 Task: Add the action, sort the list by votes in list in descending order.
Action: Mouse moved to (776, 260)
Screenshot: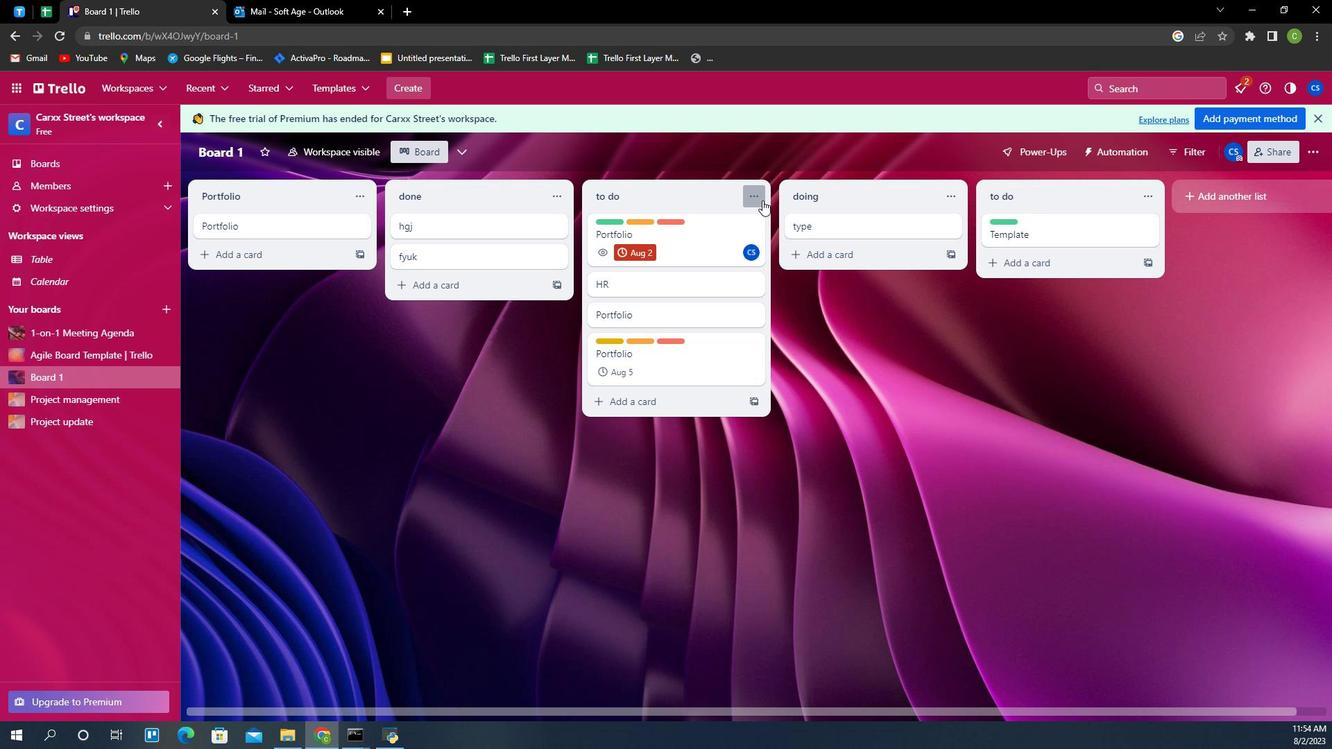 
Action: Mouse pressed left at (776, 260)
Screenshot: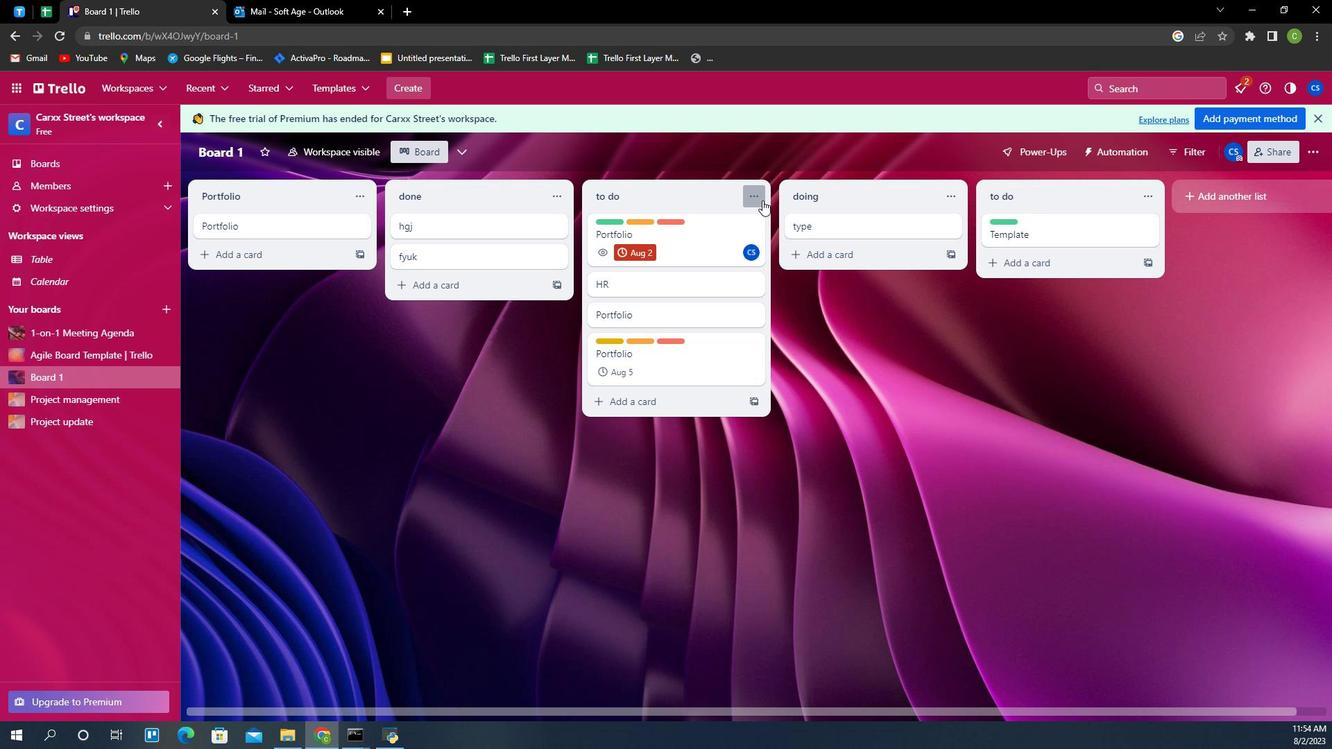 
Action: Mouse moved to (798, 436)
Screenshot: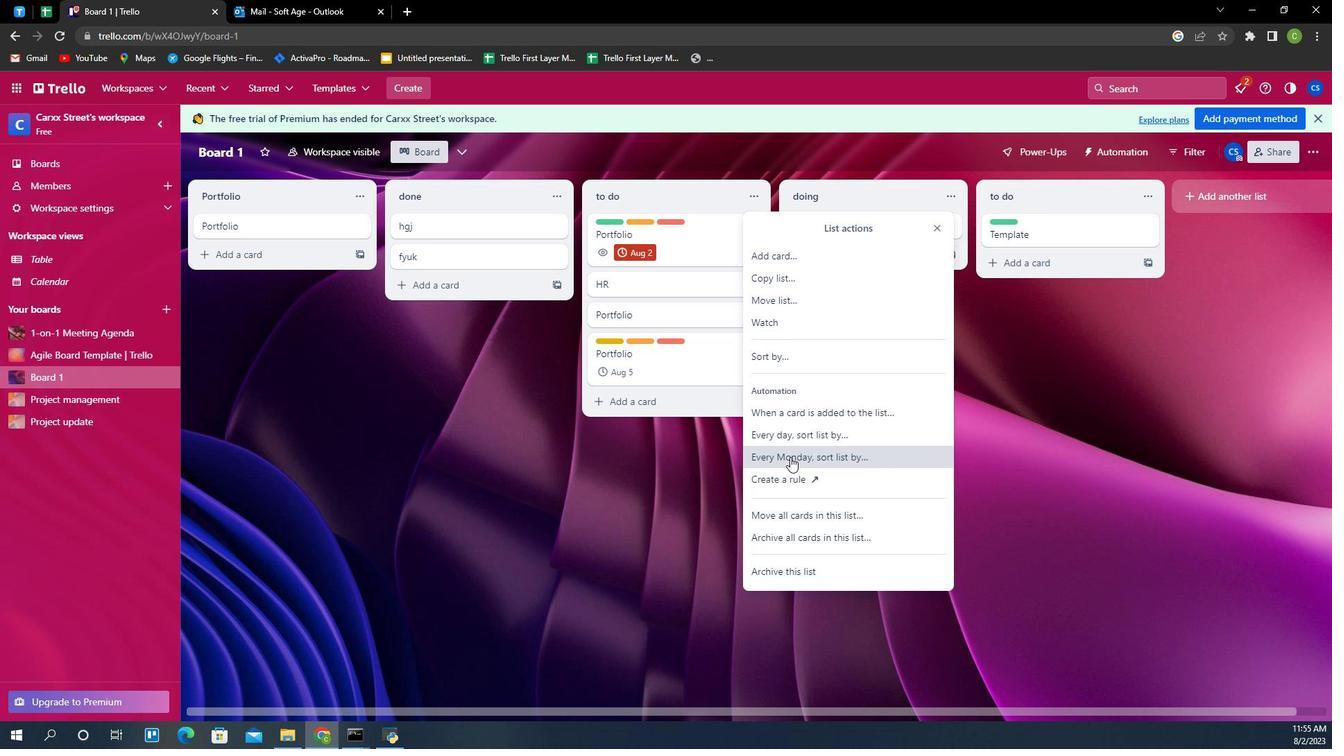 
Action: Mouse pressed left at (798, 436)
Screenshot: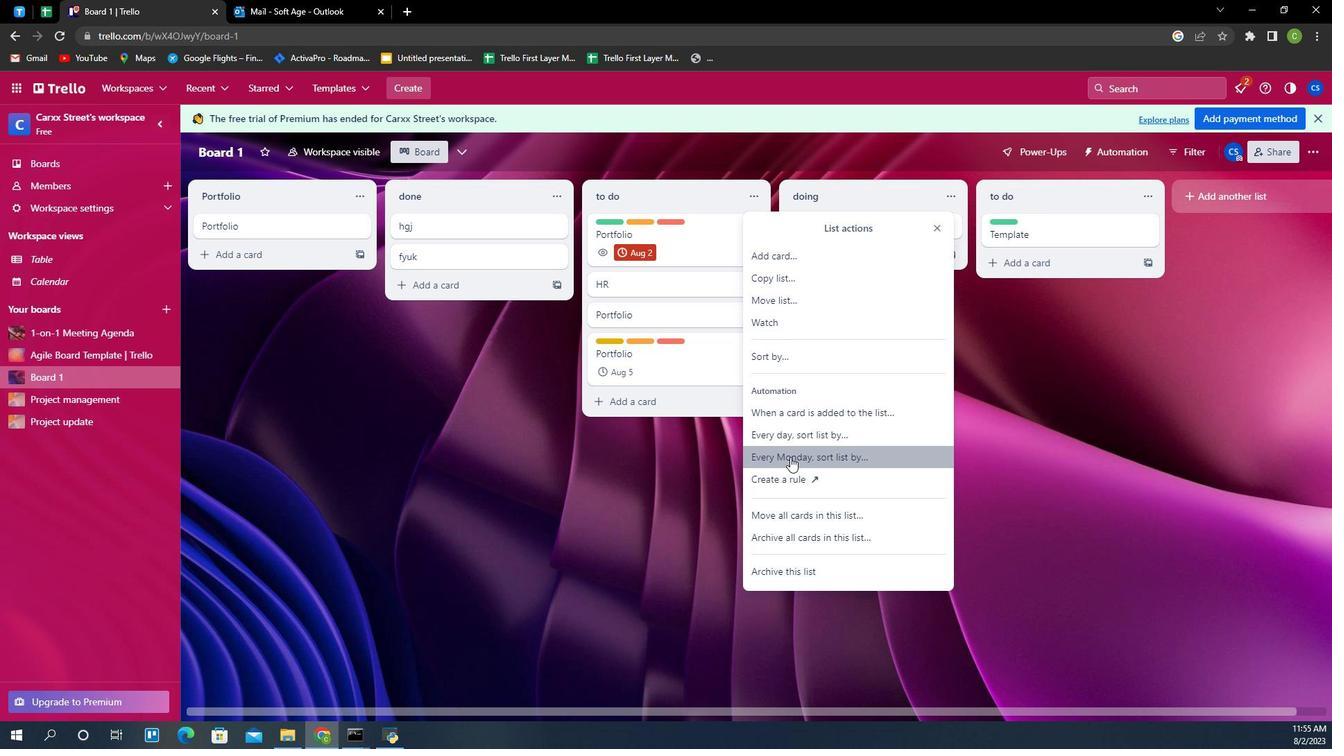 
Action: Mouse moved to (825, 416)
Screenshot: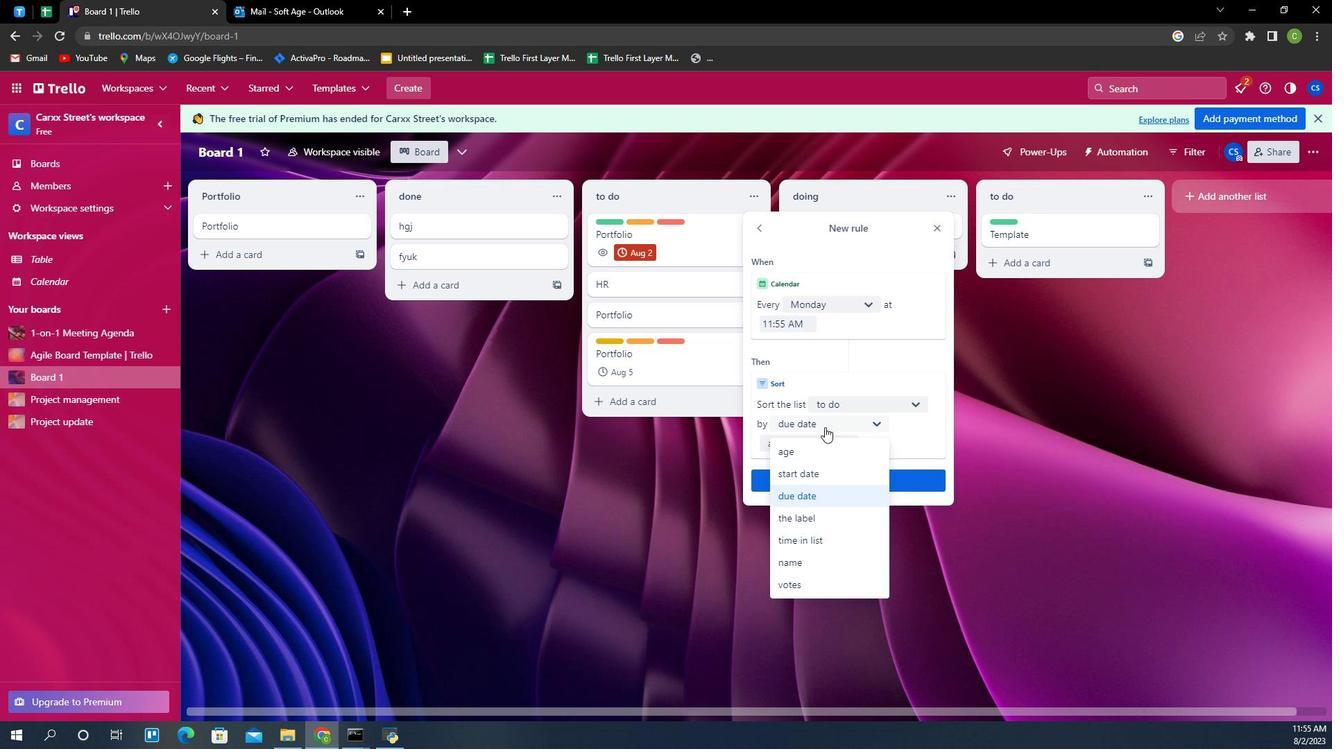 
Action: Mouse pressed left at (825, 416)
Screenshot: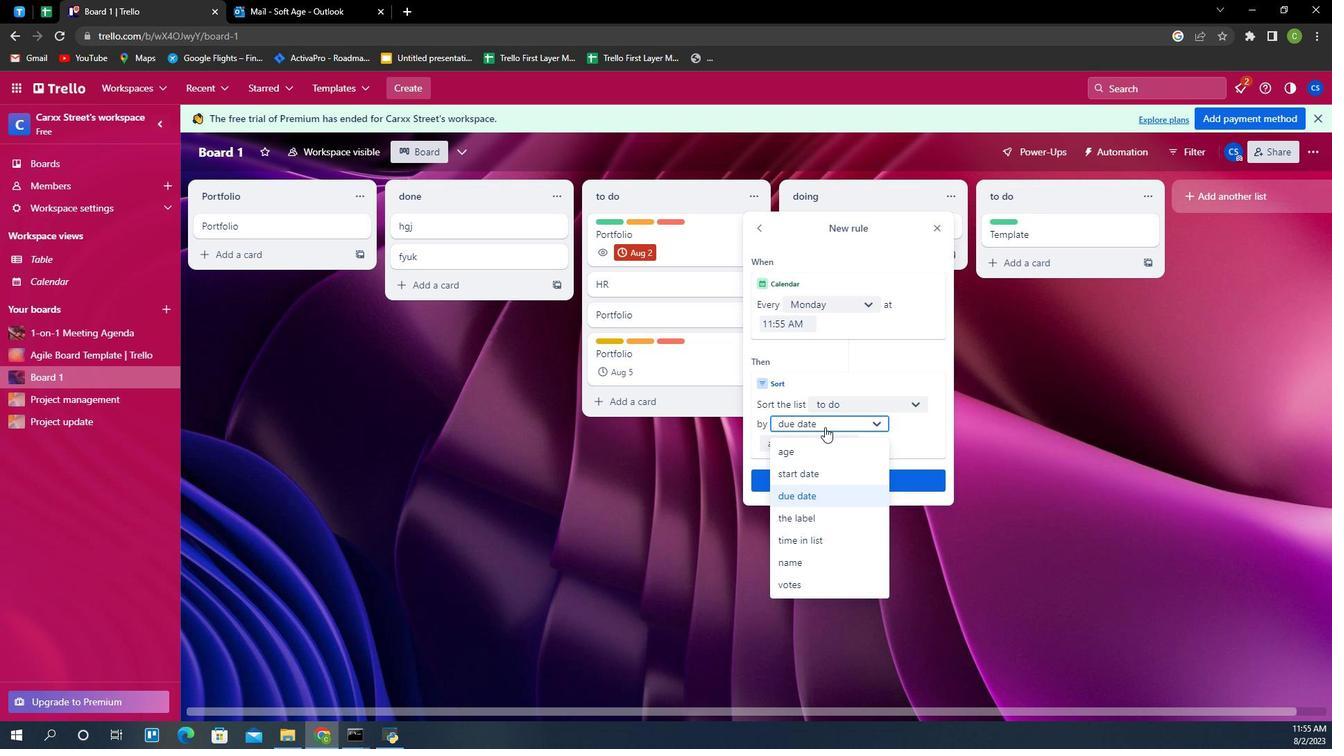 
Action: Mouse moved to (812, 526)
Screenshot: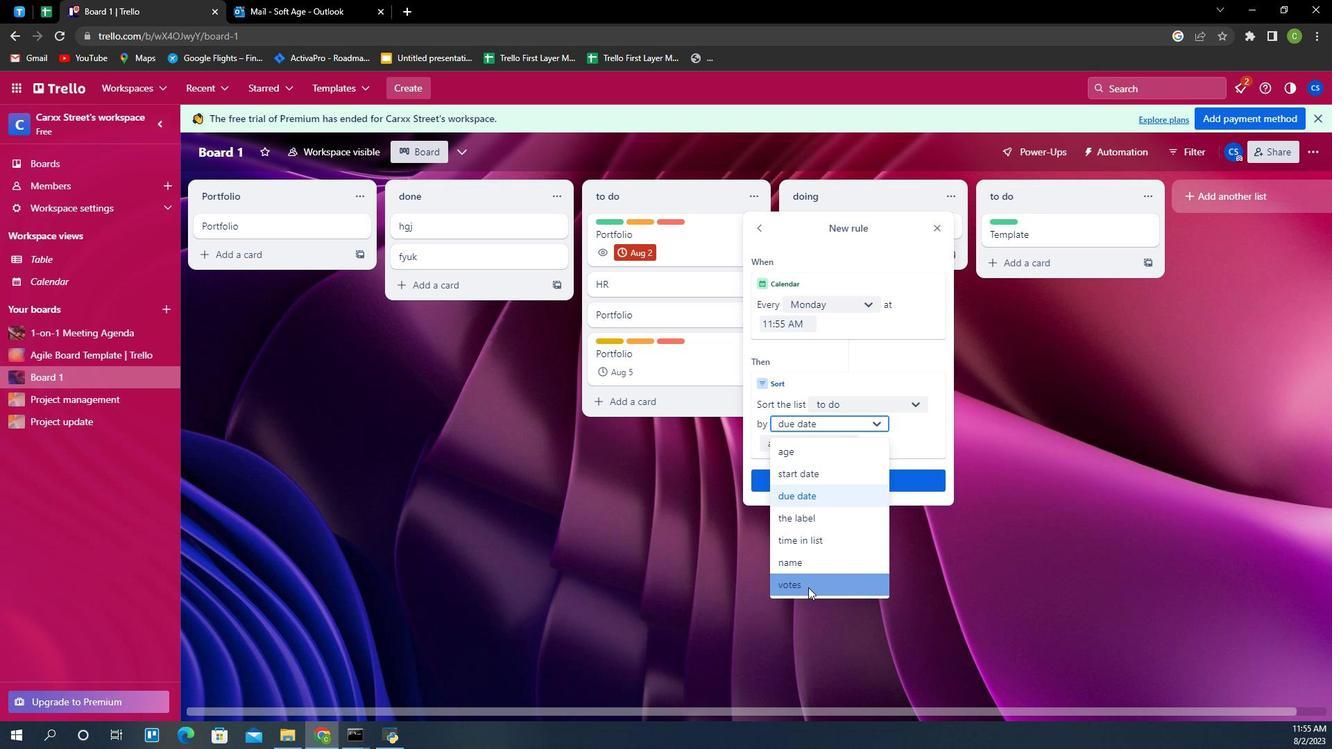 
Action: Mouse pressed left at (812, 526)
Screenshot: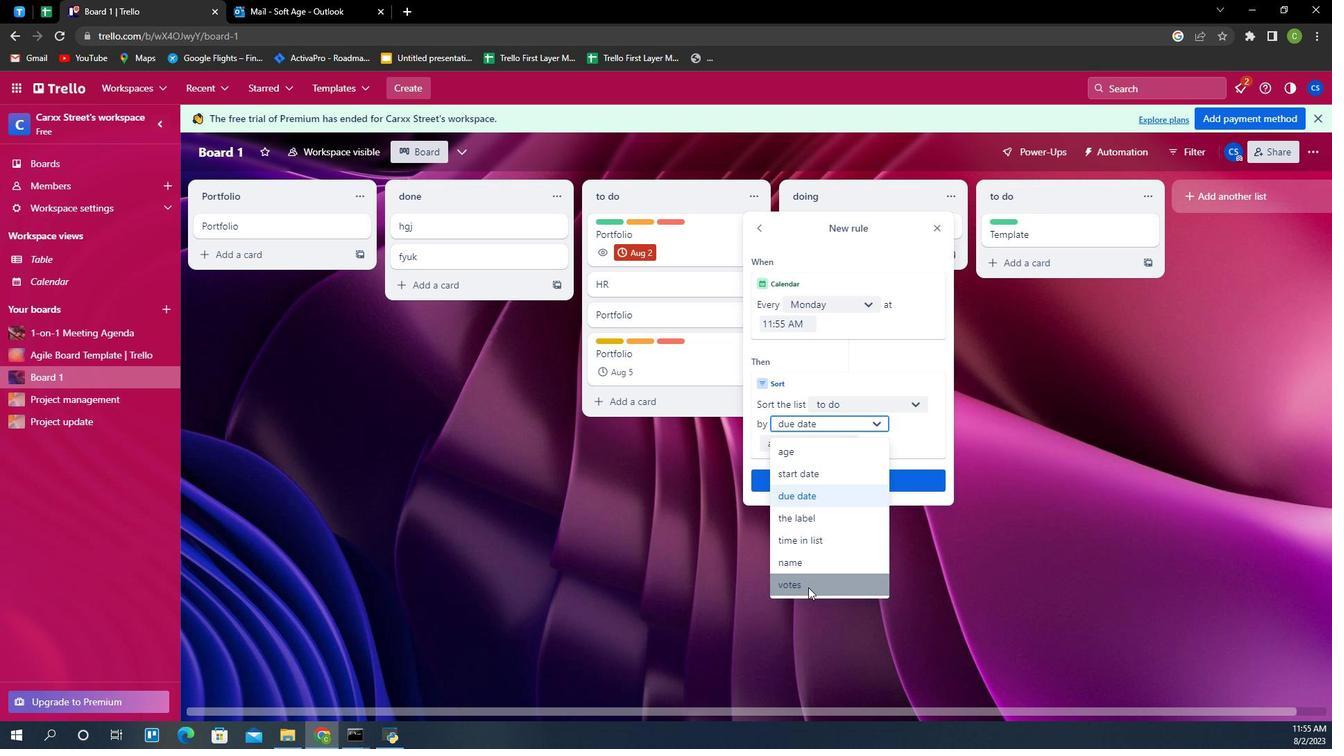 
Action: Mouse moved to (834, 430)
Screenshot: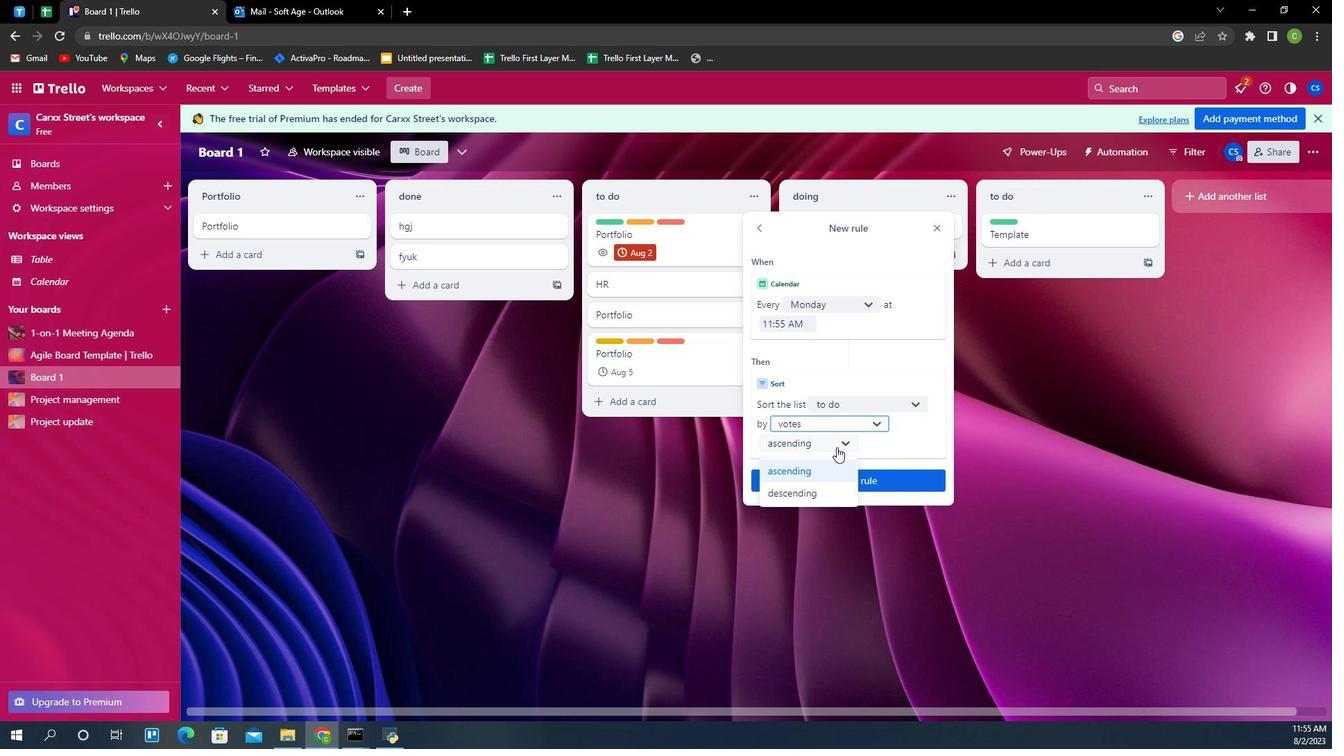 
Action: Mouse pressed left at (834, 430)
Screenshot: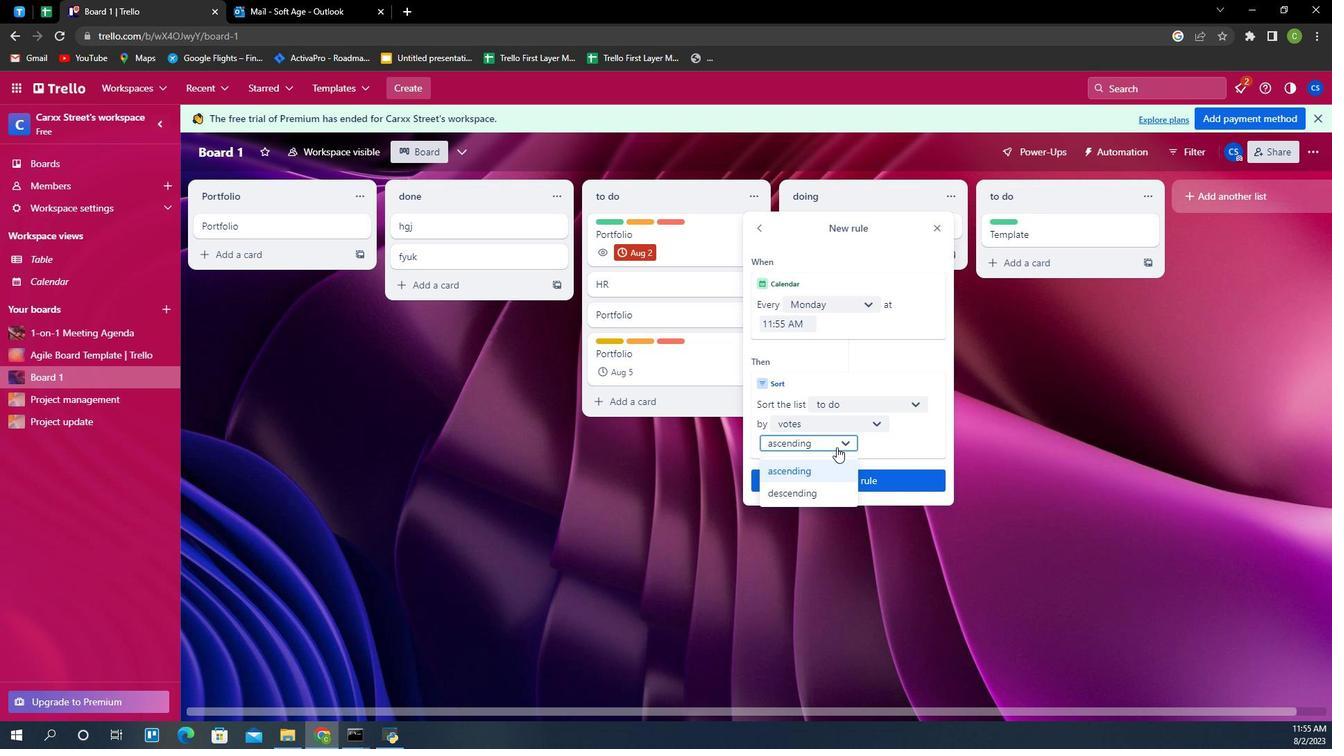 
Action: Mouse moved to (820, 459)
Screenshot: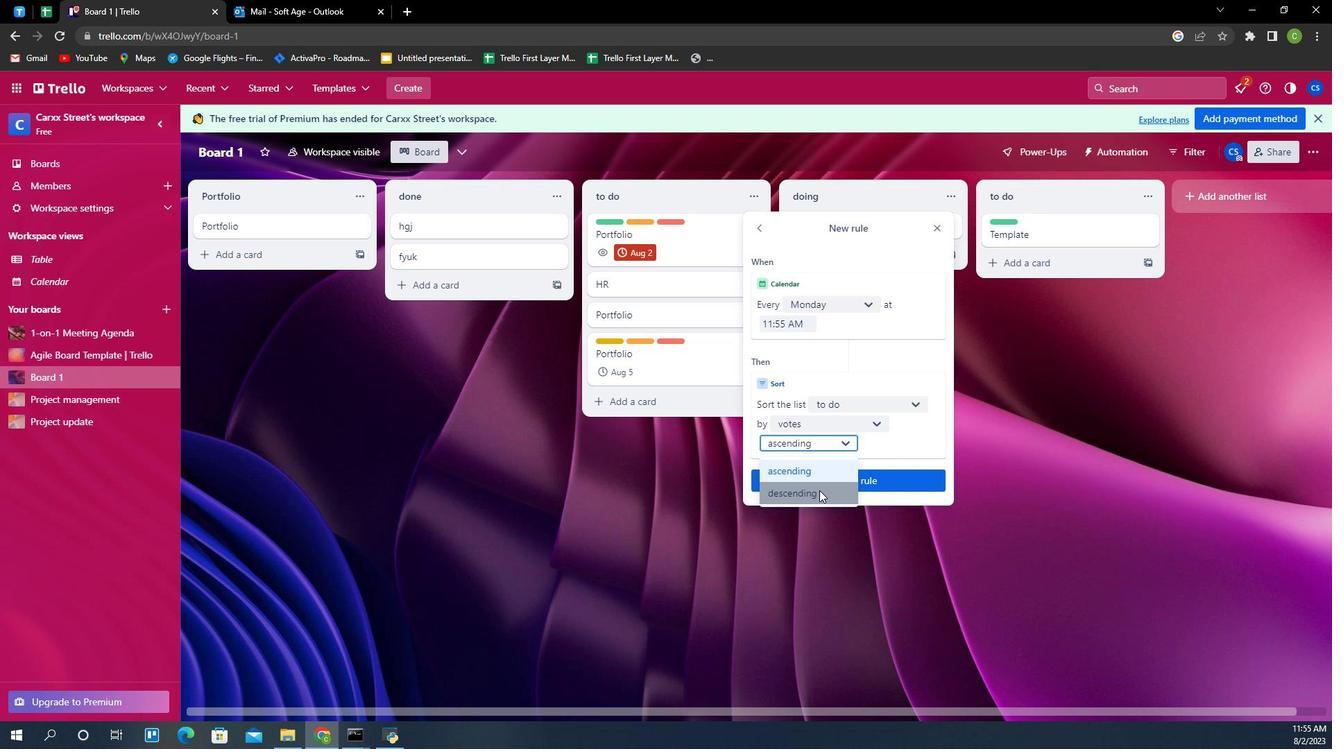 
Action: Mouse pressed left at (820, 459)
Screenshot: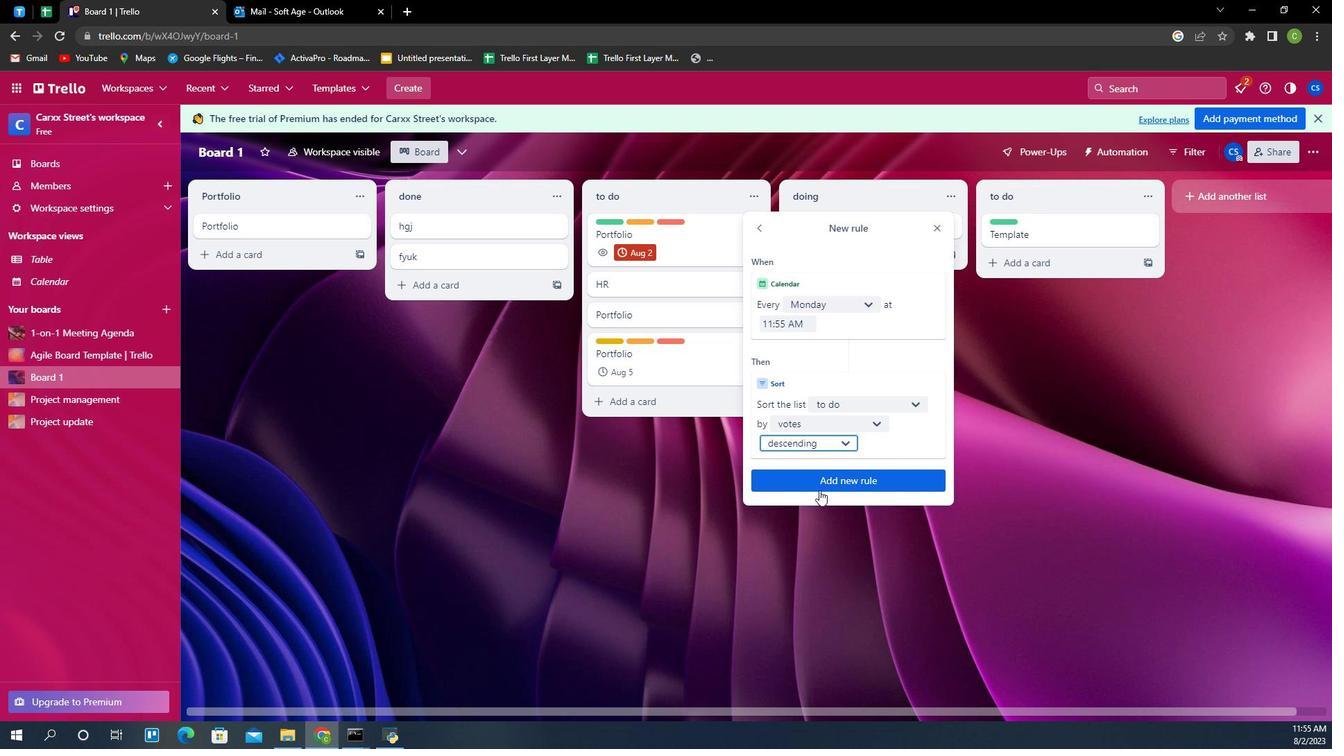 
Action: Mouse moved to (828, 451)
Screenshot: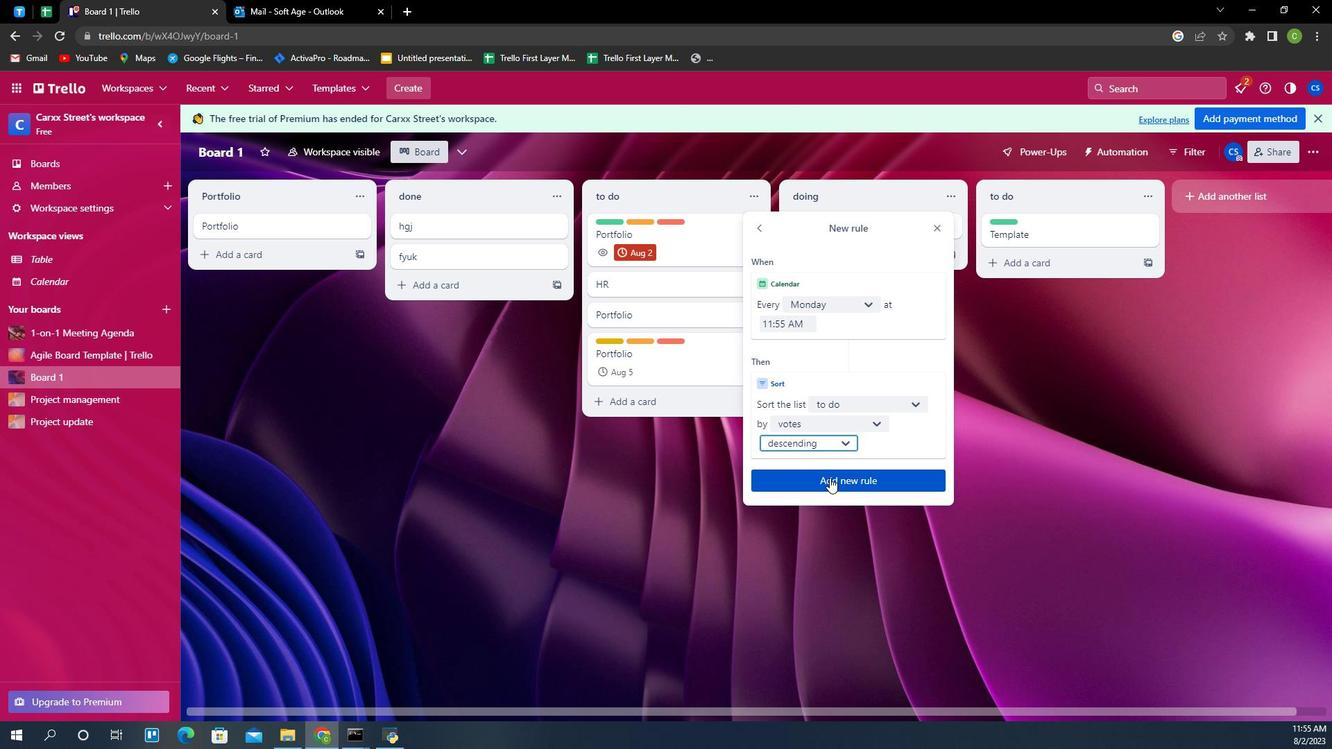 
Action: Mouse pressed left at (828, 451)
Screenshot: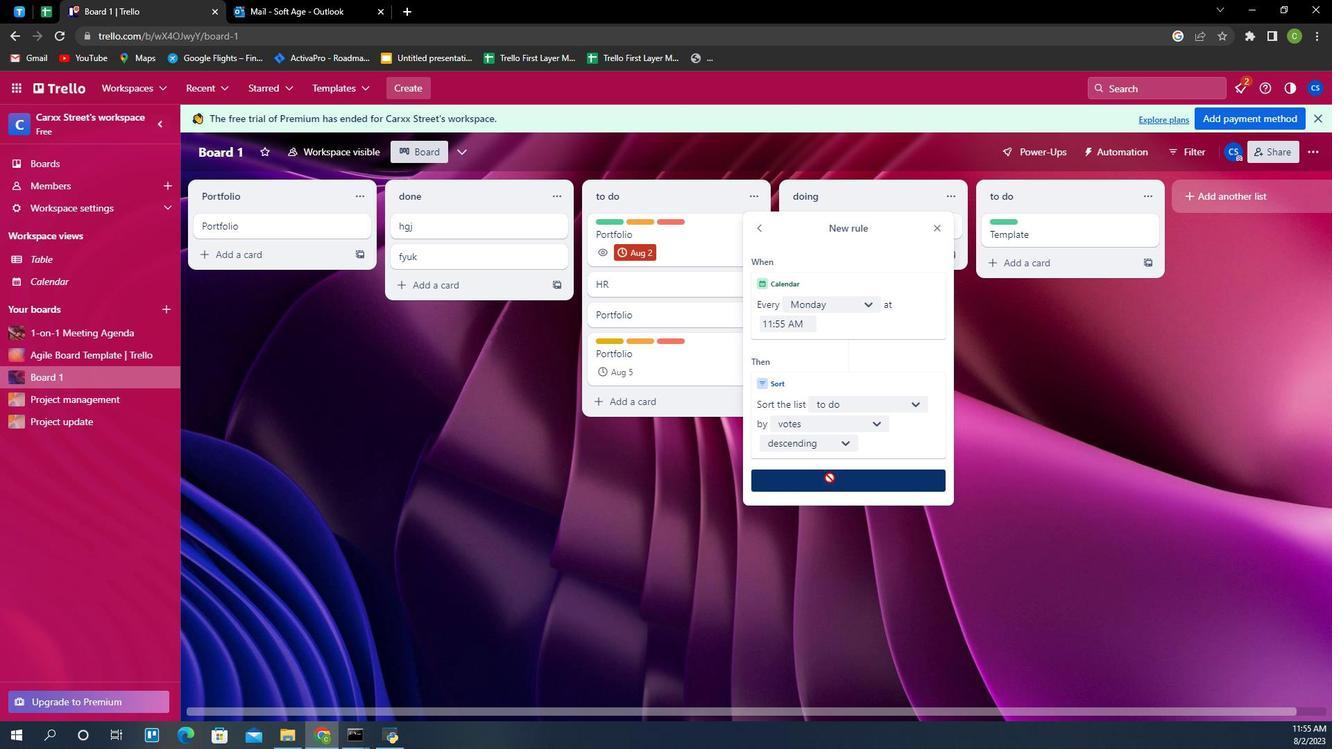 
Action: Mouse moved to (775, 498)
Screenshot: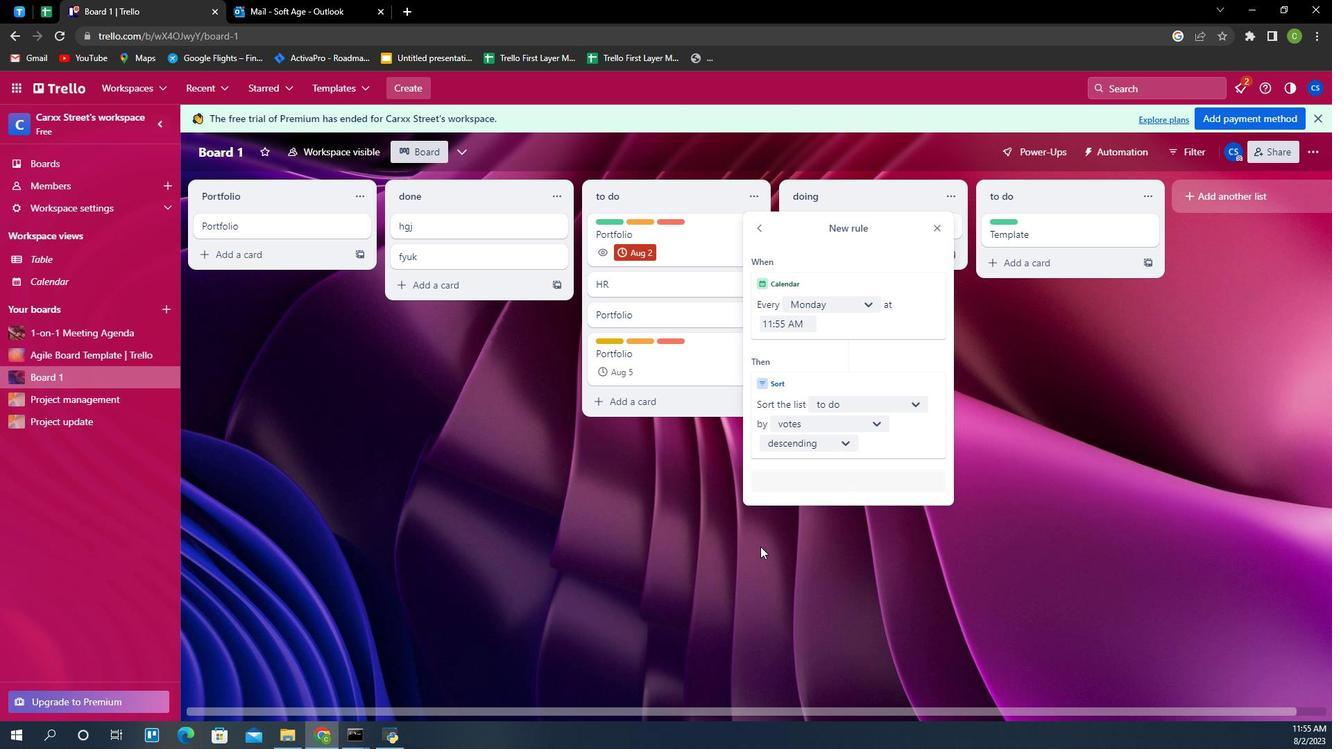 
